 Task: Create a due date automation trigger when advanced on, 2 hours before a card is due add dates not due next week.
Action: Mouse moved to (1063, 88)
Screenshot: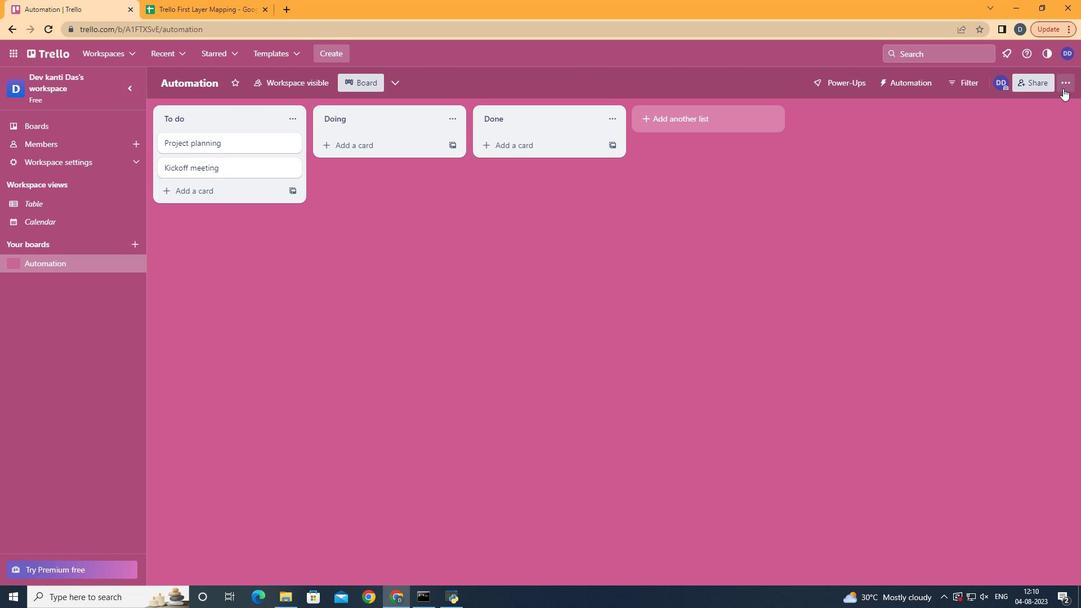 
Action: Mouse pressed left at (1063, 88)
Screenshot: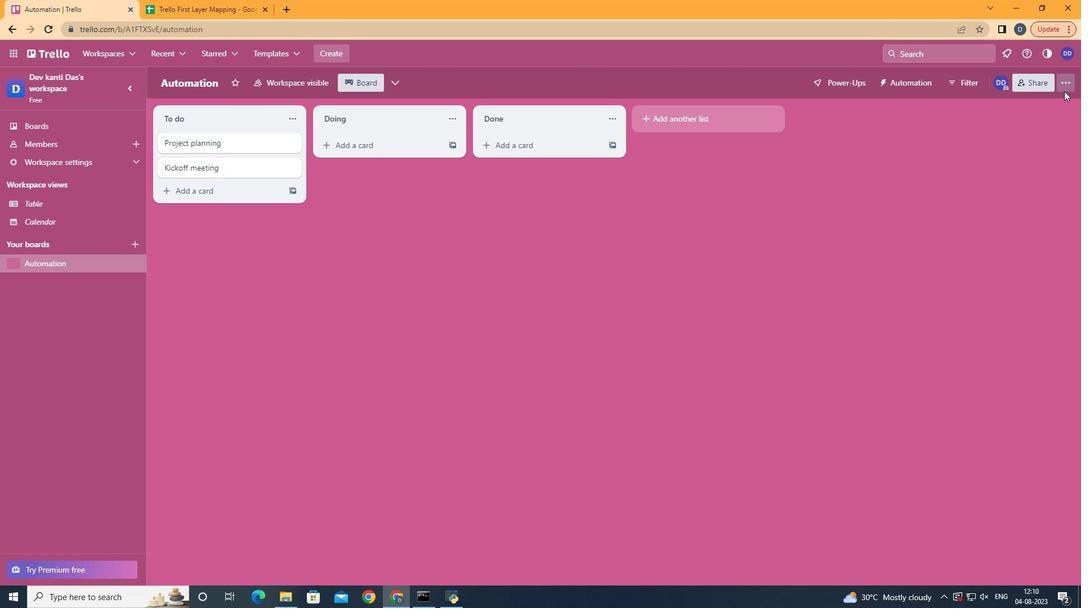 
Action: Mouse moved to (968, 248)
Screenshot: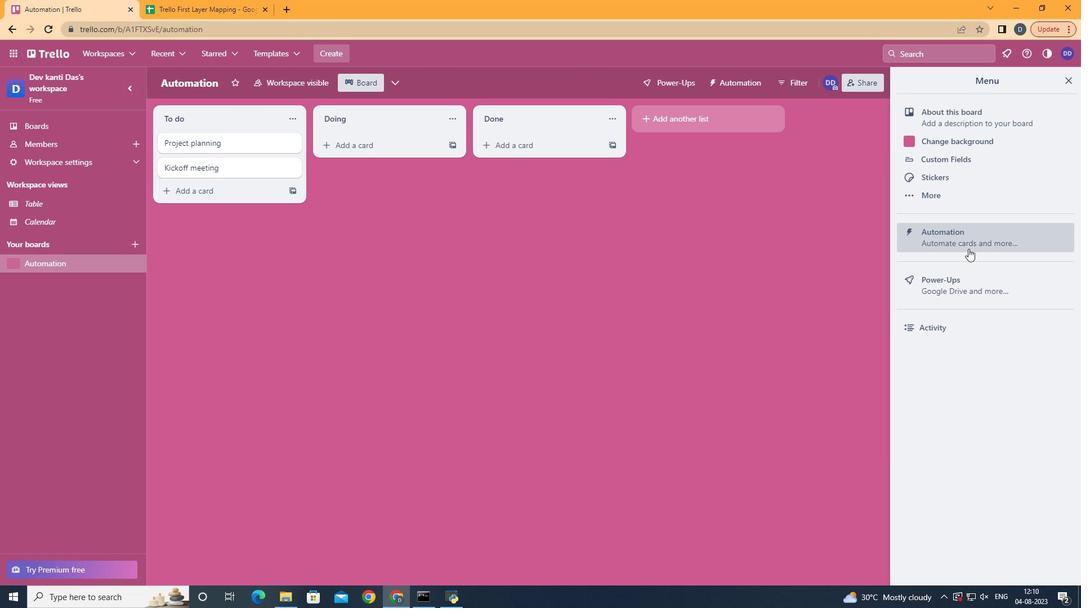 
Action: Mouse pressed left at (968, 248)
Screenshot: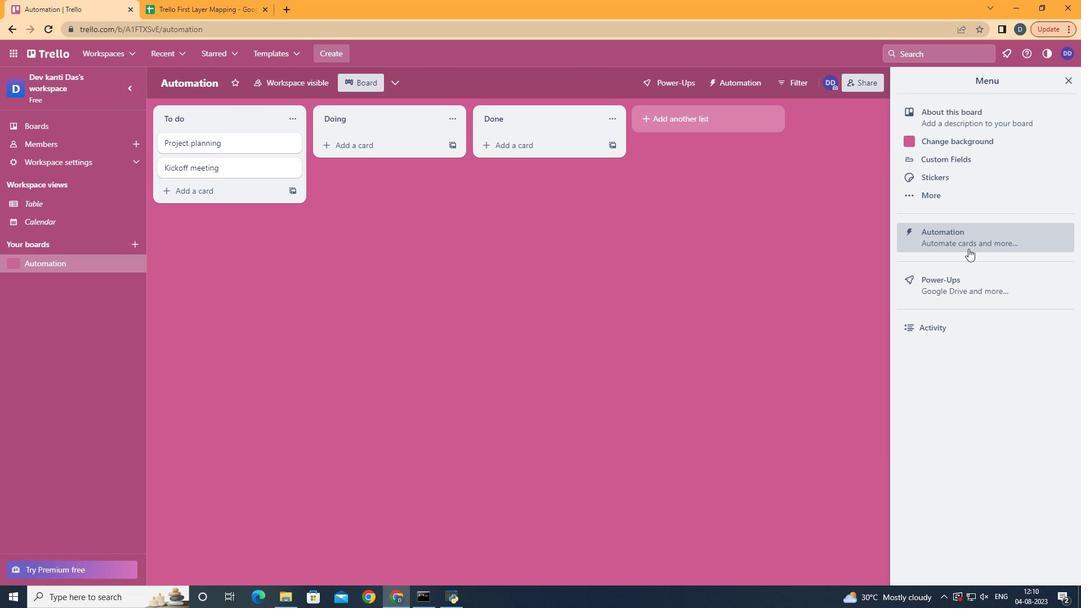
Action: Mouse moved to (212, 221)
Screenshot: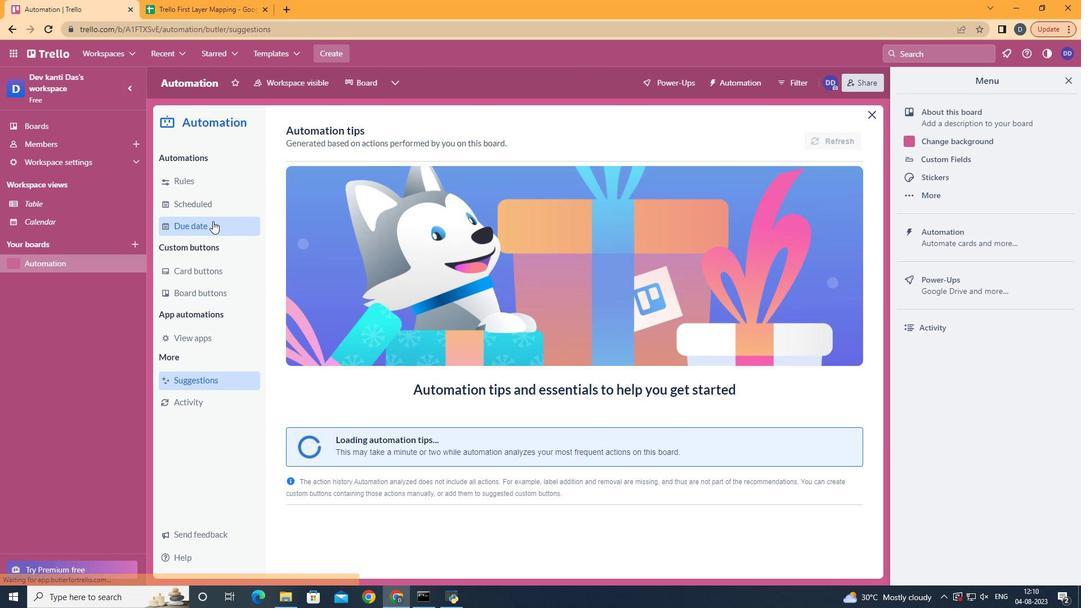 
Action: Mouse pressed left at (212, 221)
Screenshot: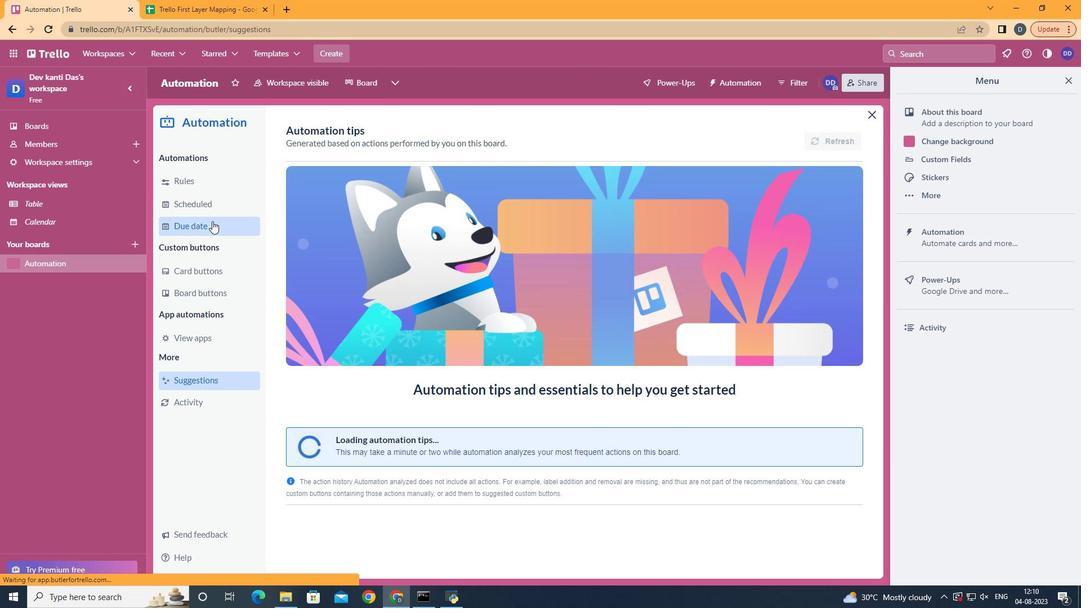 
Action: Mouse moved to (806, 138)
Screenshot: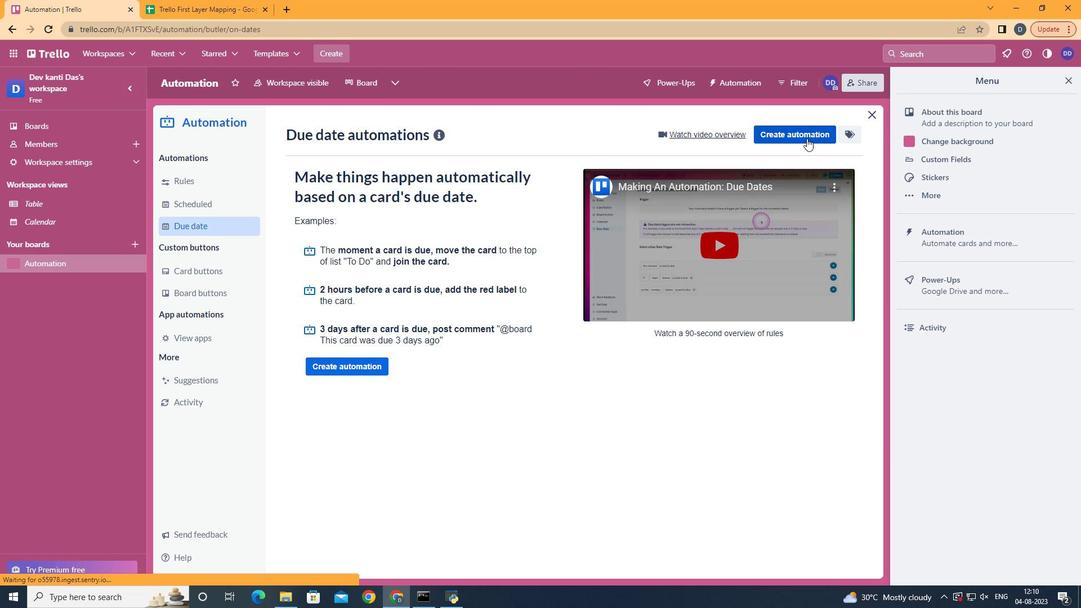
Action: Mouse pressed left at (806, 138)
Screenshot: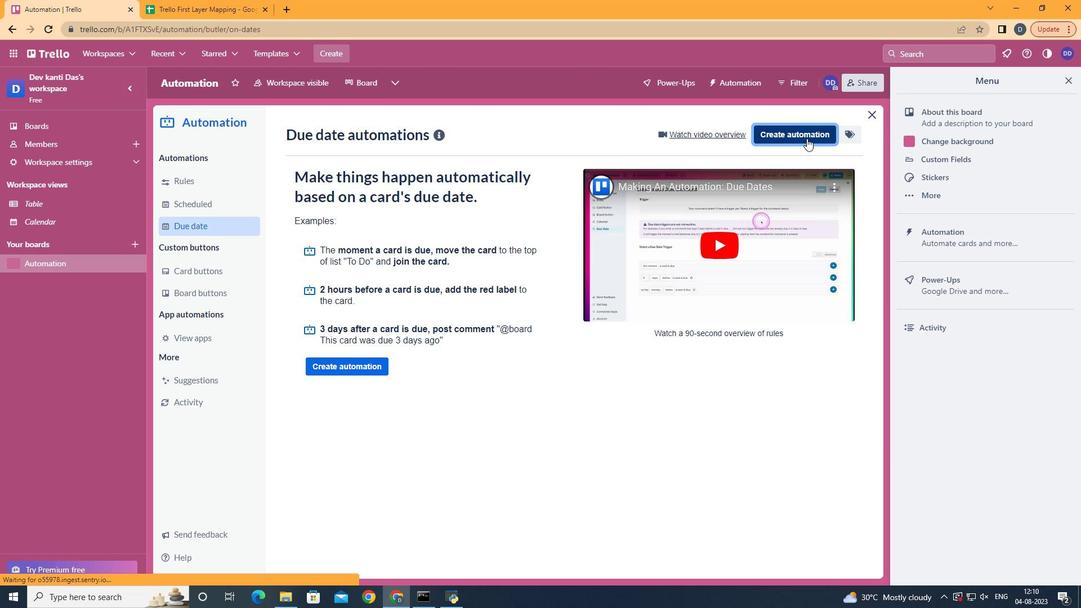 
Action: Mouse moved to (532, 250)
Screenshot: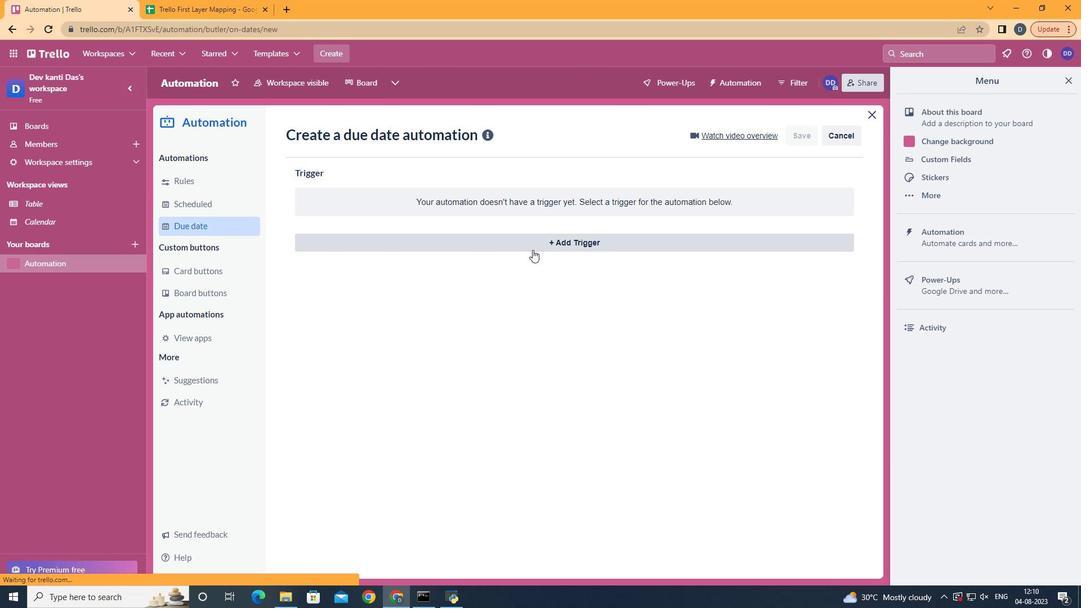 
Action: Mouse pressed left at (532, 250)
Screenshot: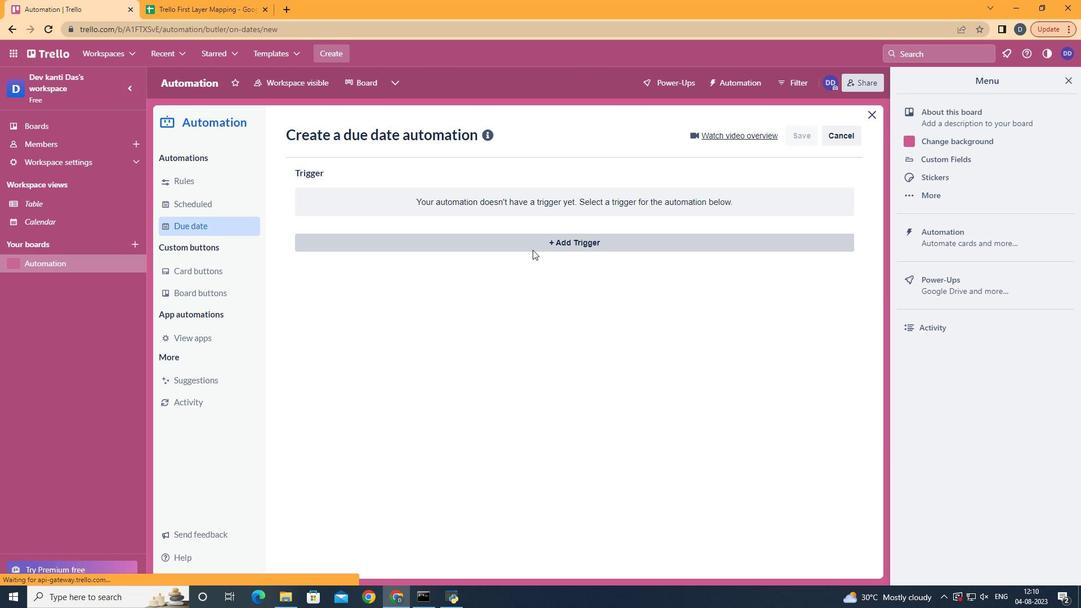 
Action: Mouse moved to (363, 472)
Screenshot: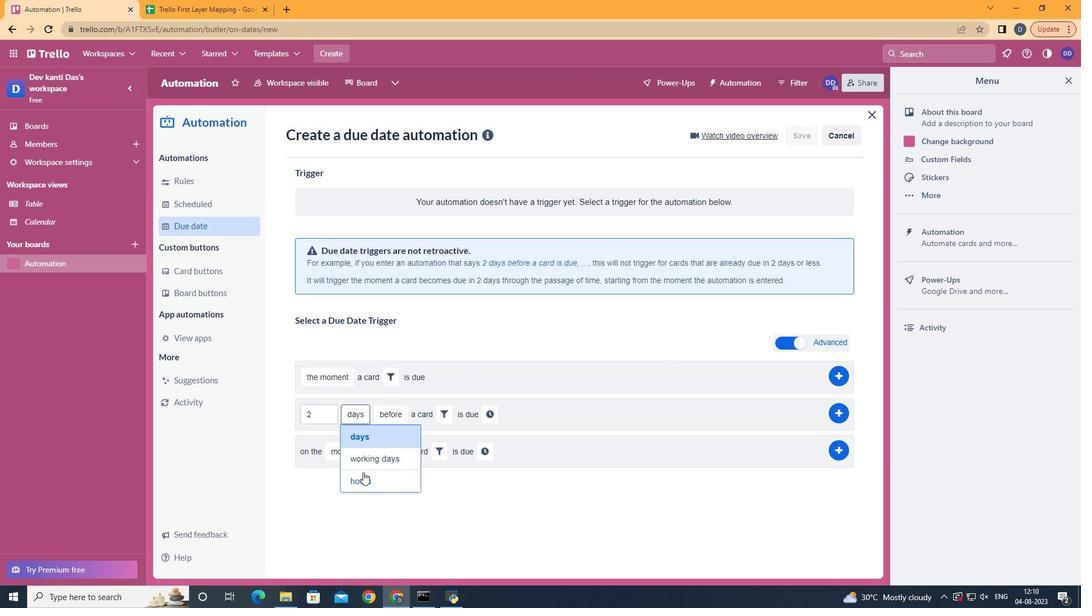 
Action: Mouse pressed left at (363, 472)
Screenshot: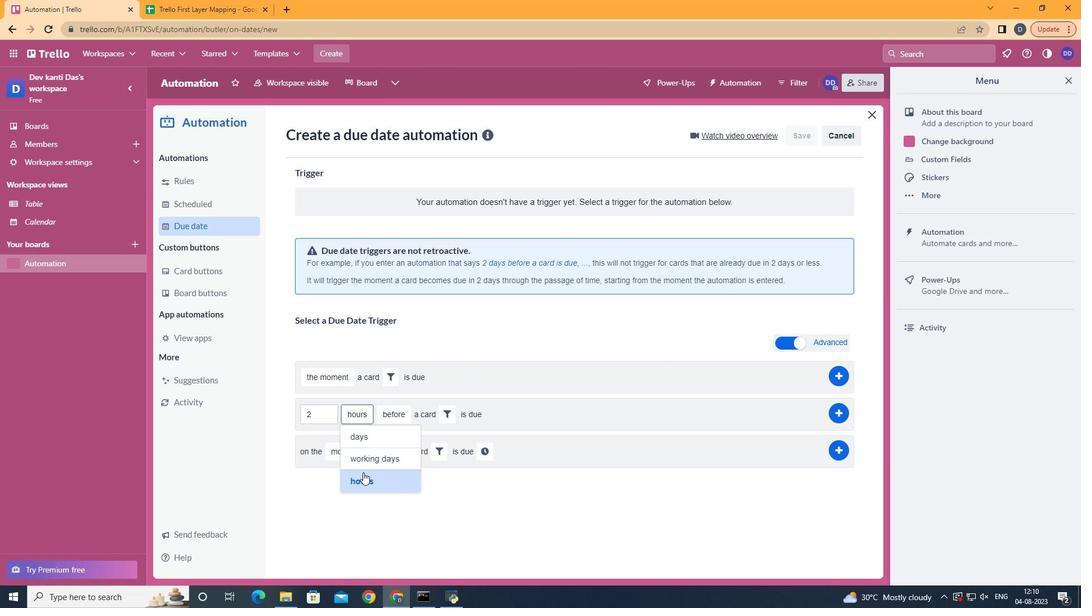
Action: Mouse moved to (400, 438)
Screenshot: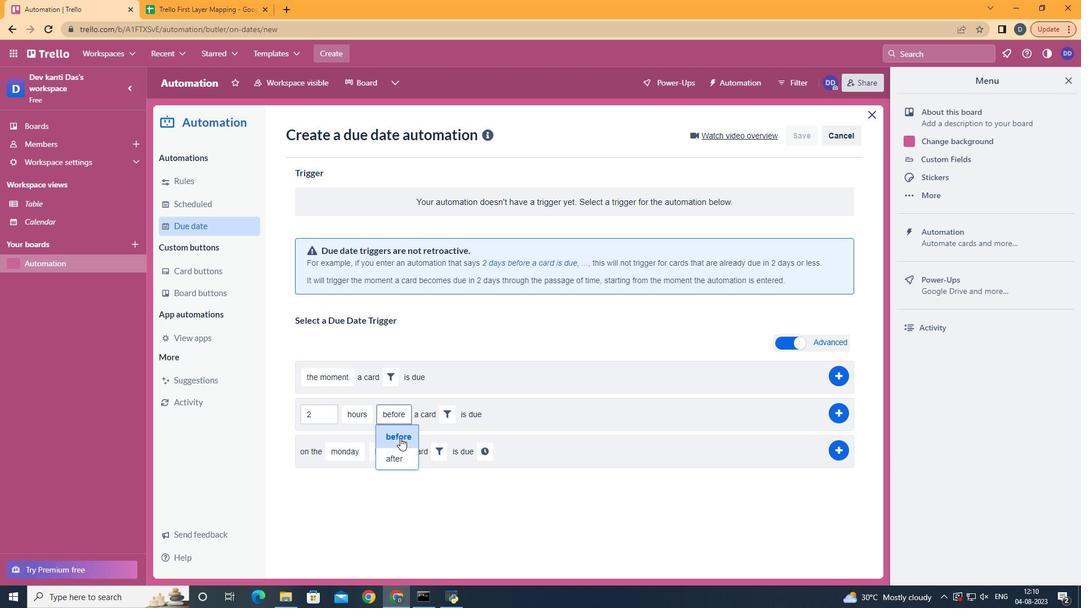 
Action: Mouse pressed left at (400, 438)
Screenshot: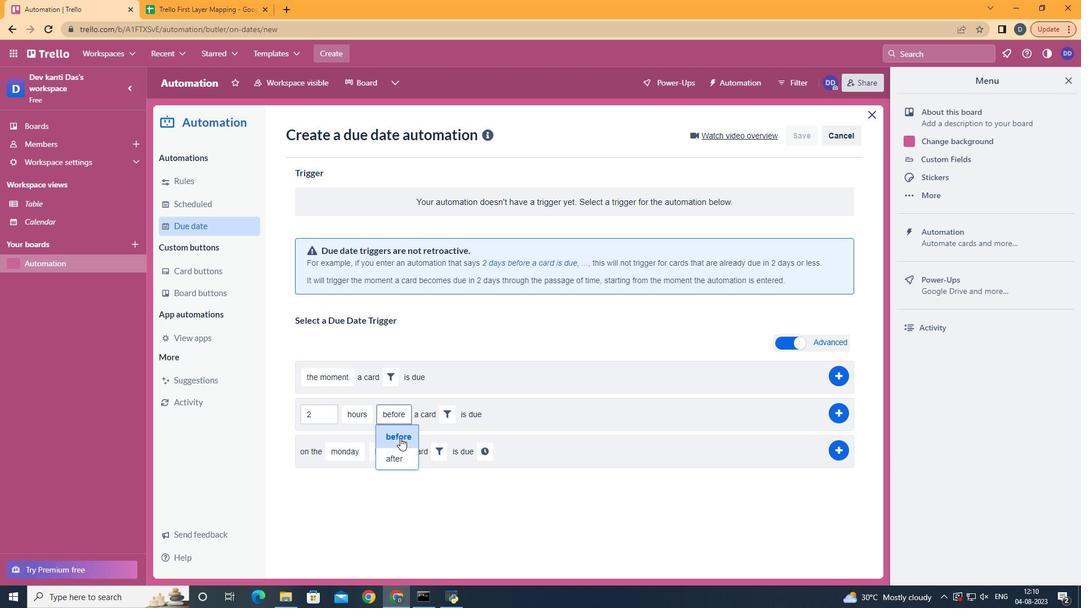 
Action: Mouse moved to (453, 408)
Screenshot: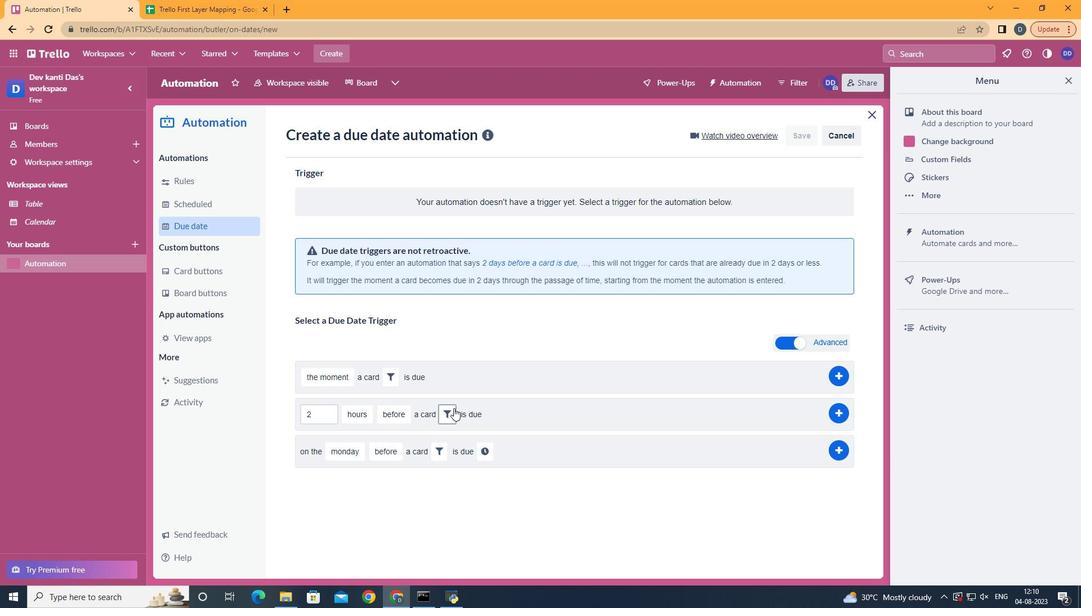 
Action: Mouse pressed left at (453, 408)
Screenshot: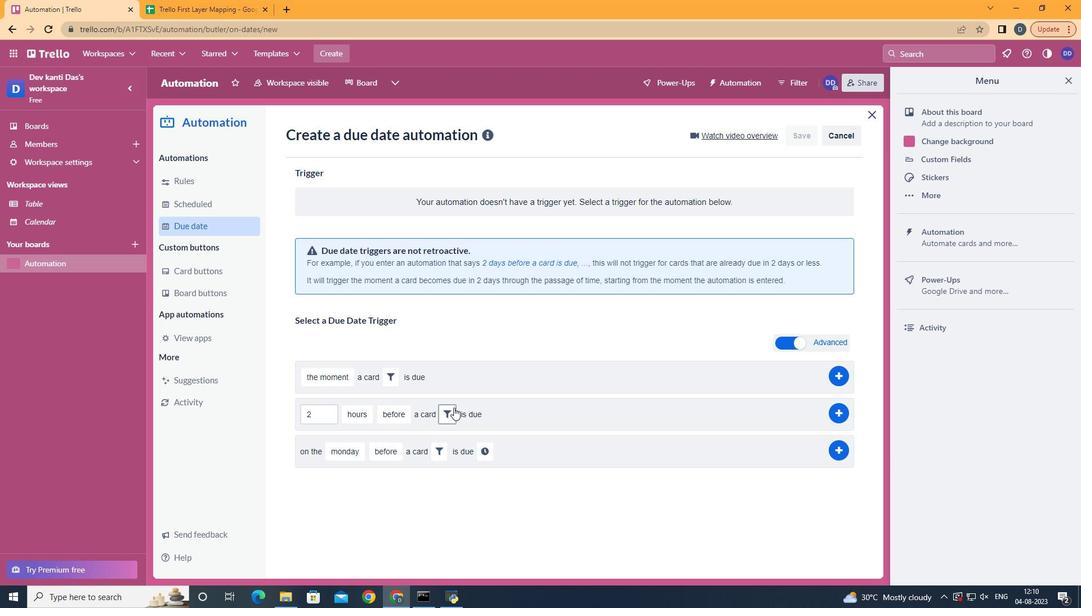 
Action: Mouse moved to (515, 443)
Screenshot: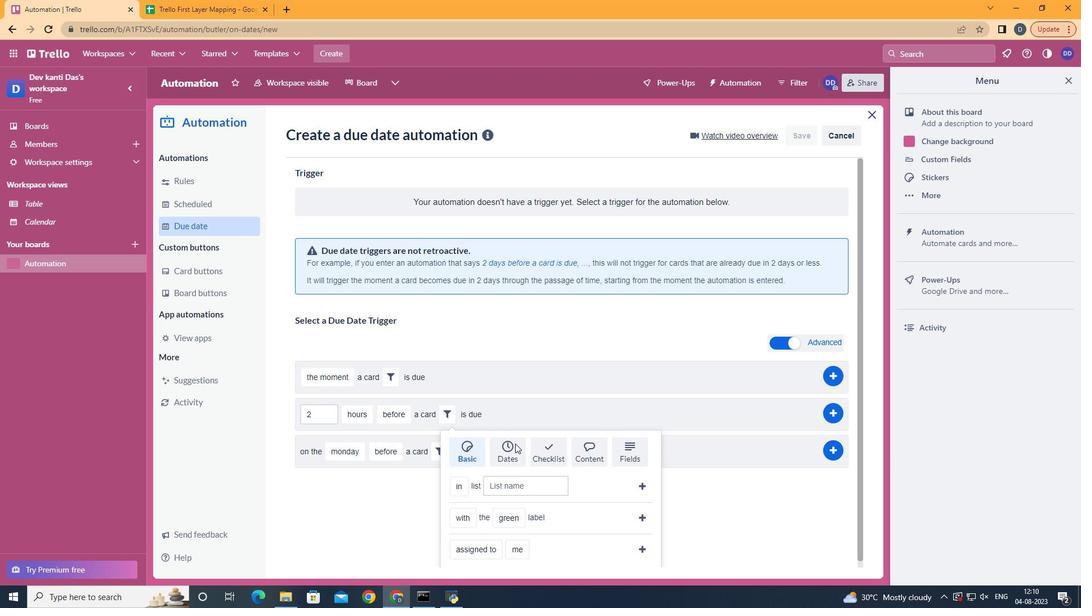 
Action: Mouse pressed left at (515, 443)
Screenshot: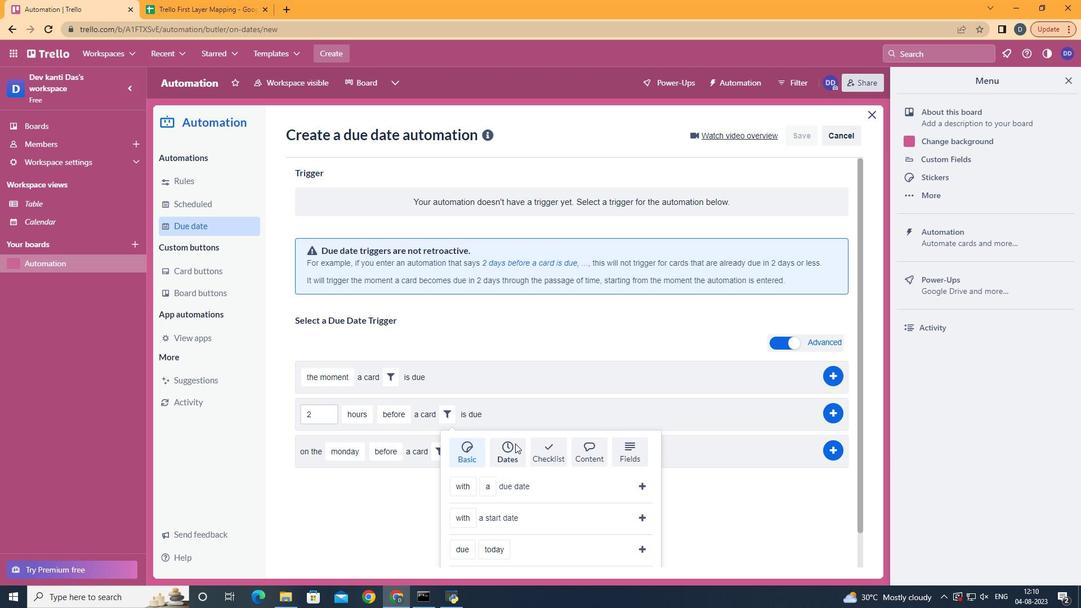
Action: Mouse moved to (515, 443)
Screenshot: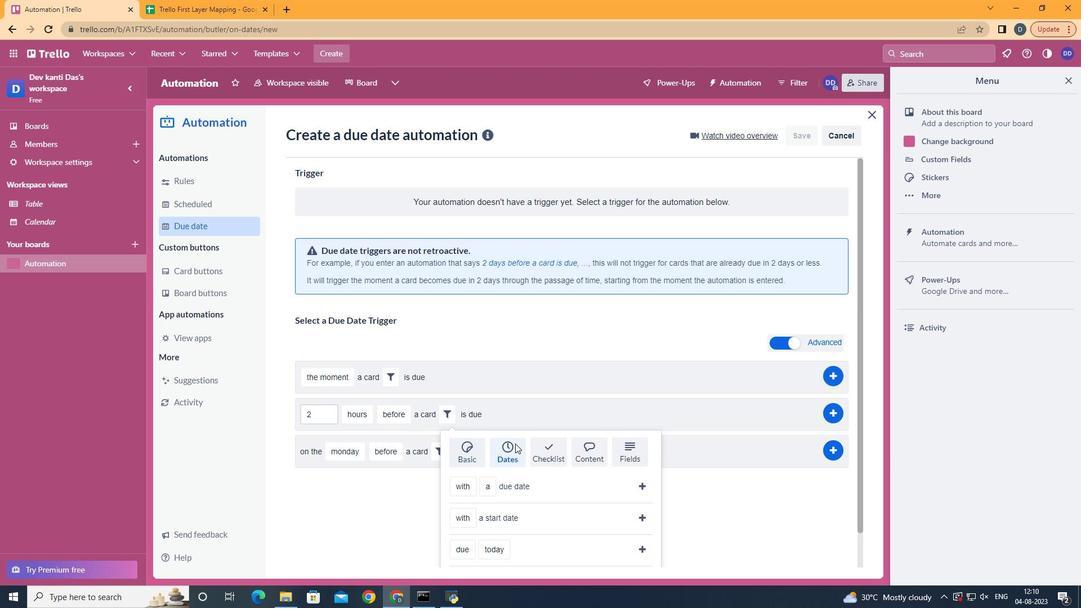
Action: Mouse scrolled (515, 443) with delta (0, 0)
Screenshot: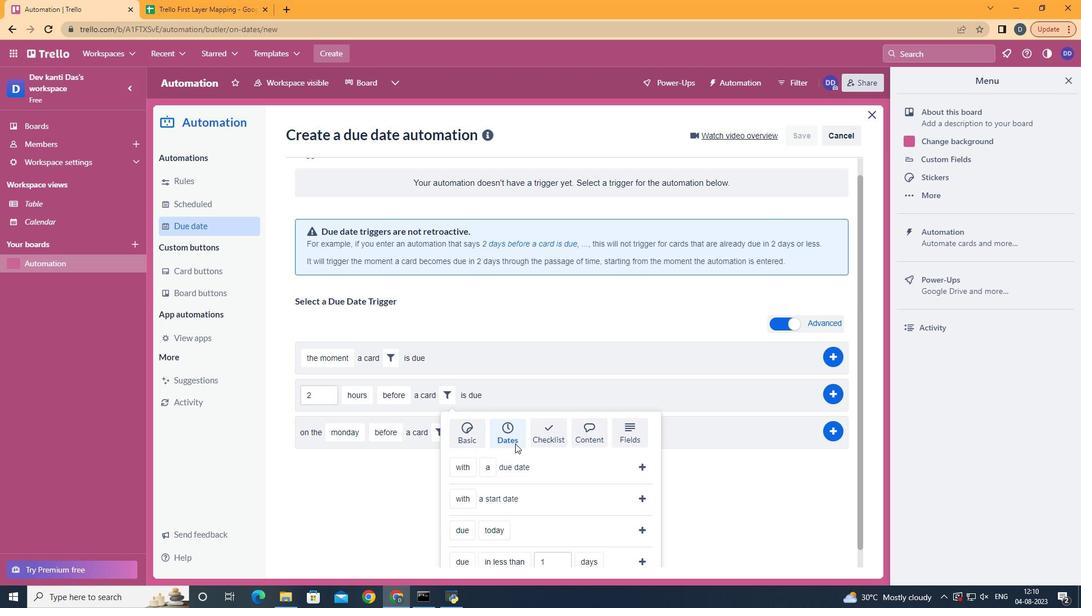 
Action: Mouse scrolled (515, 443) with delta (0, 0)
Screenshot: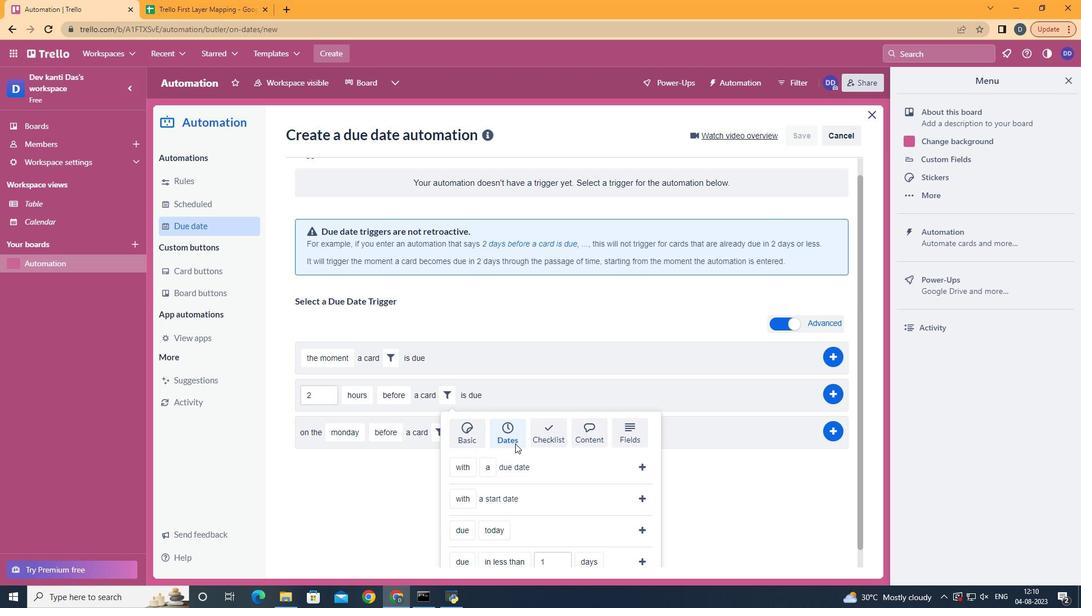 
Action: Mouse scrolled (515, 443) with delta (0, 0)
Screenshot: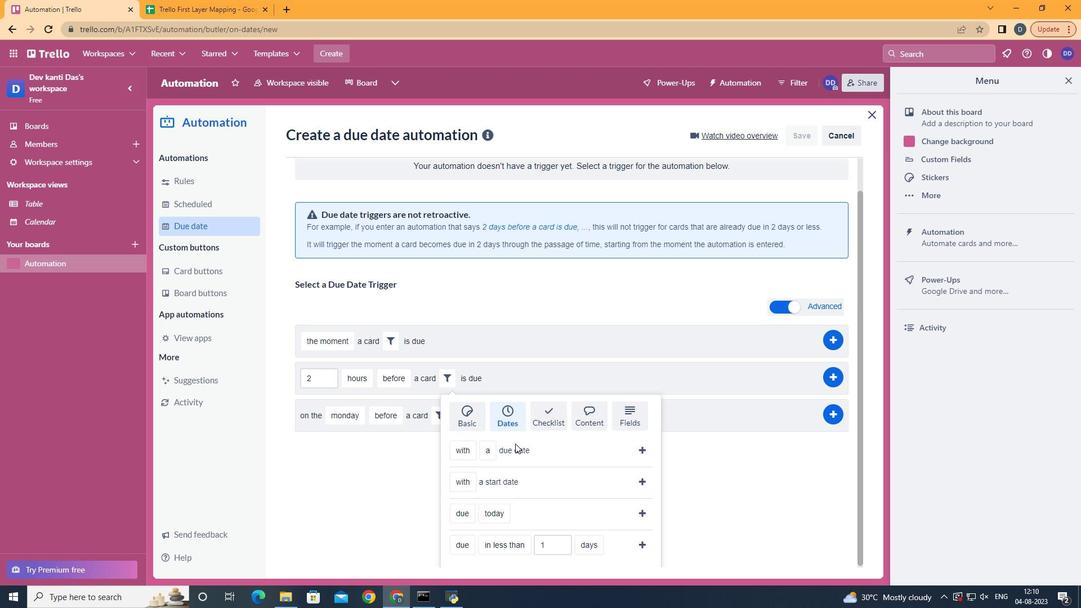 
Action: Mouse scrolled (515, 443) with delta (0, 0)
Screenshot: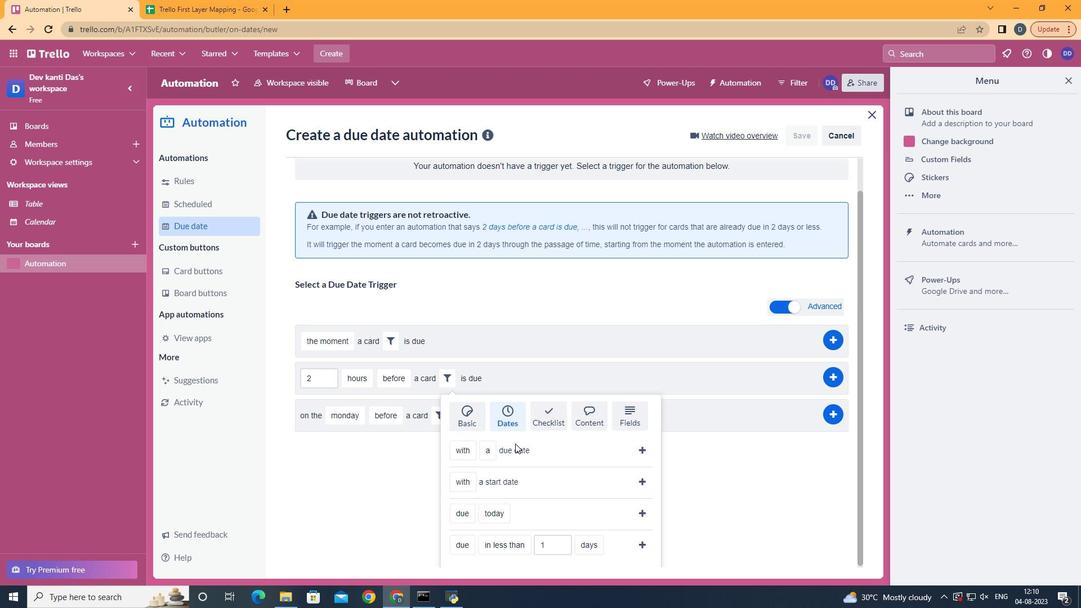 
Action: Mouse moved to (476, 450)
Screenshot: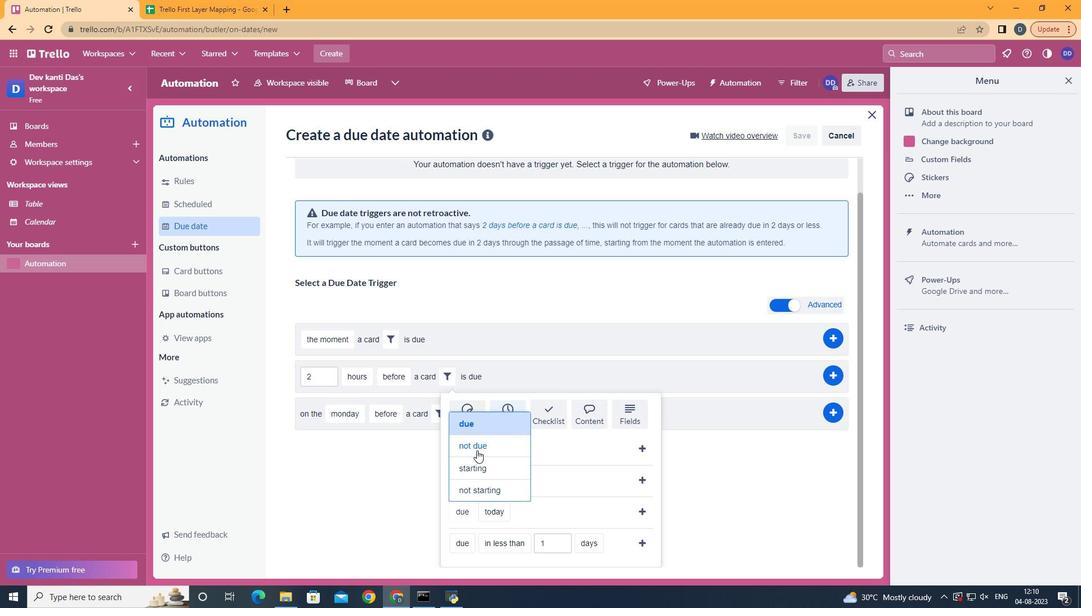 
Action: Mouse pressed left at (476, 450)
Screenshot: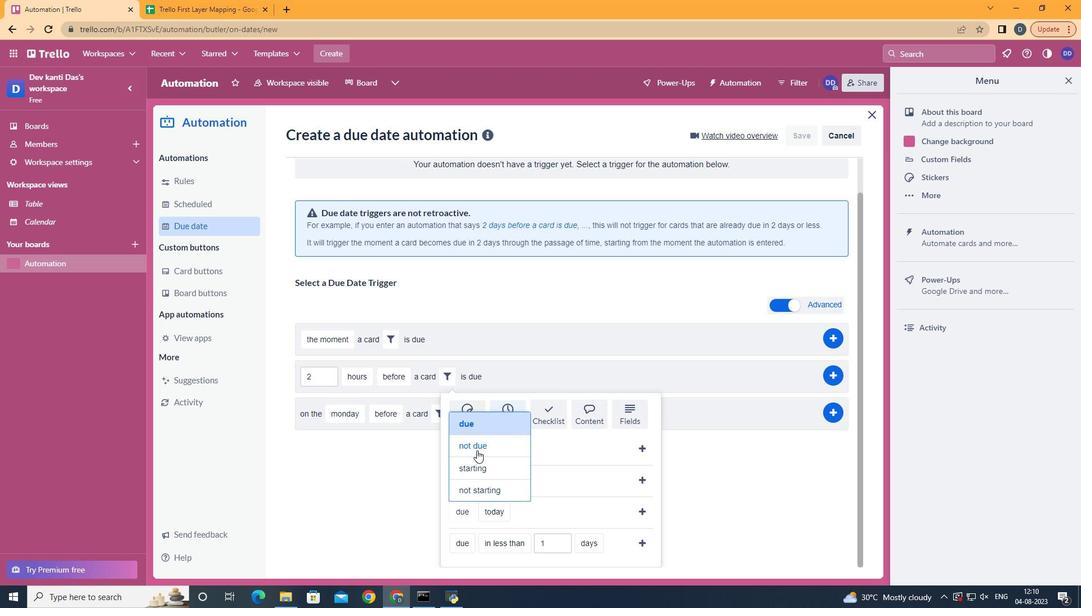 
Action: Mouse moved to (530, 444)
Screenshot: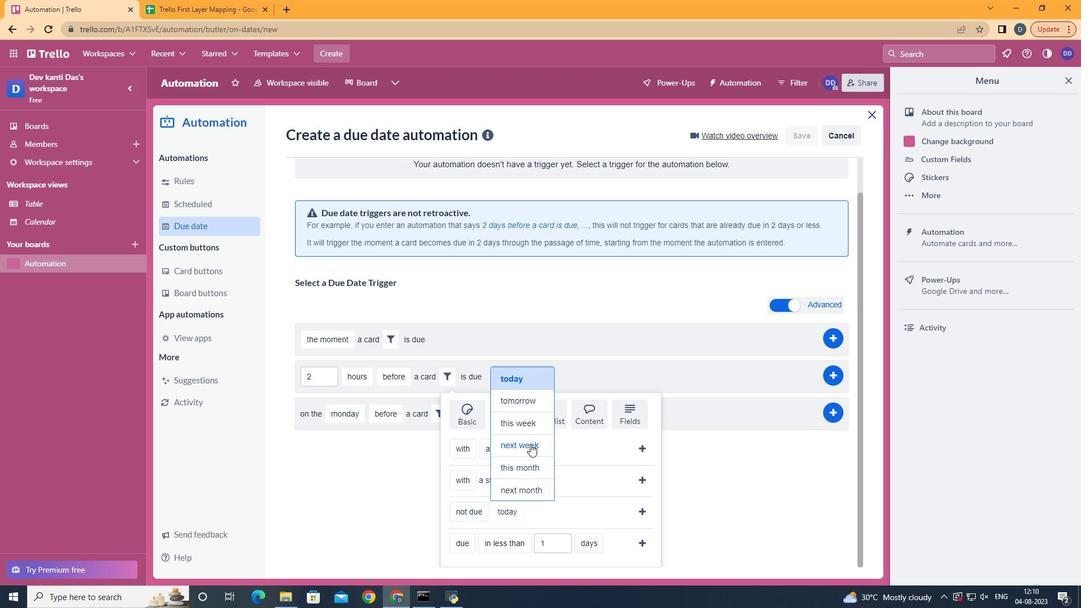 
Action: Mouse pressed left at (530, 444)
Screenshot: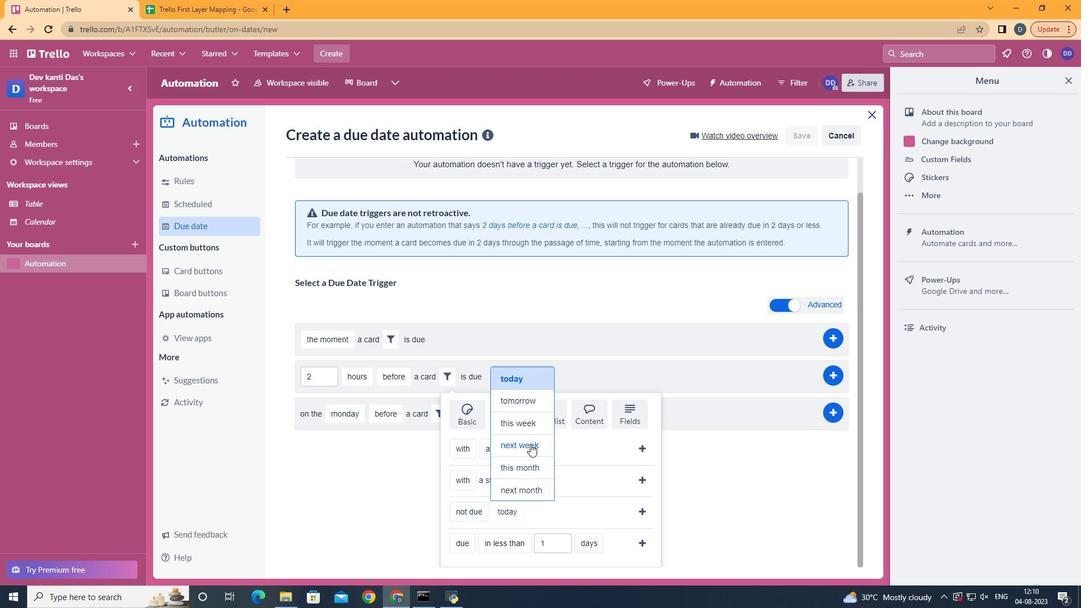 
Action: Mouse moved to (641, 502)
Screenshot: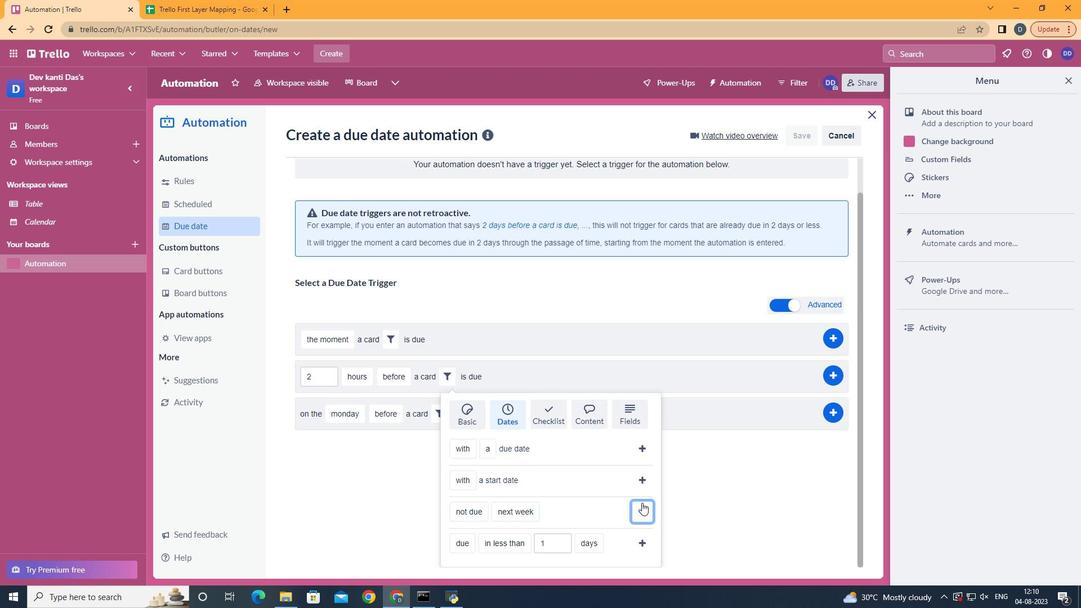 
Action: Mouse pressed left at (641, 502)
Screenshot: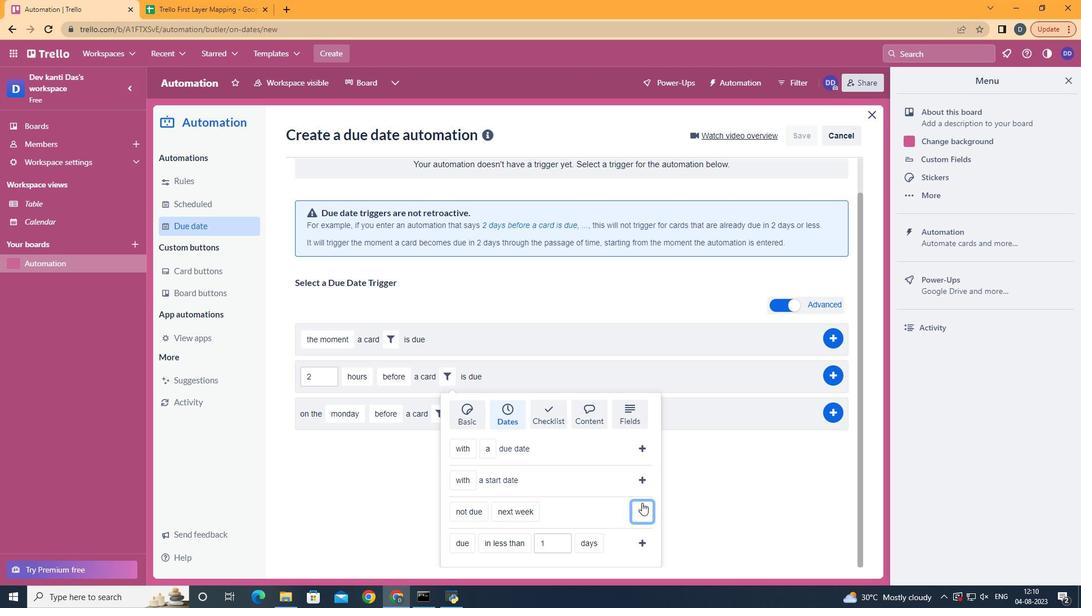 
Action: Mouse moved to (841, 413)
Screenshot: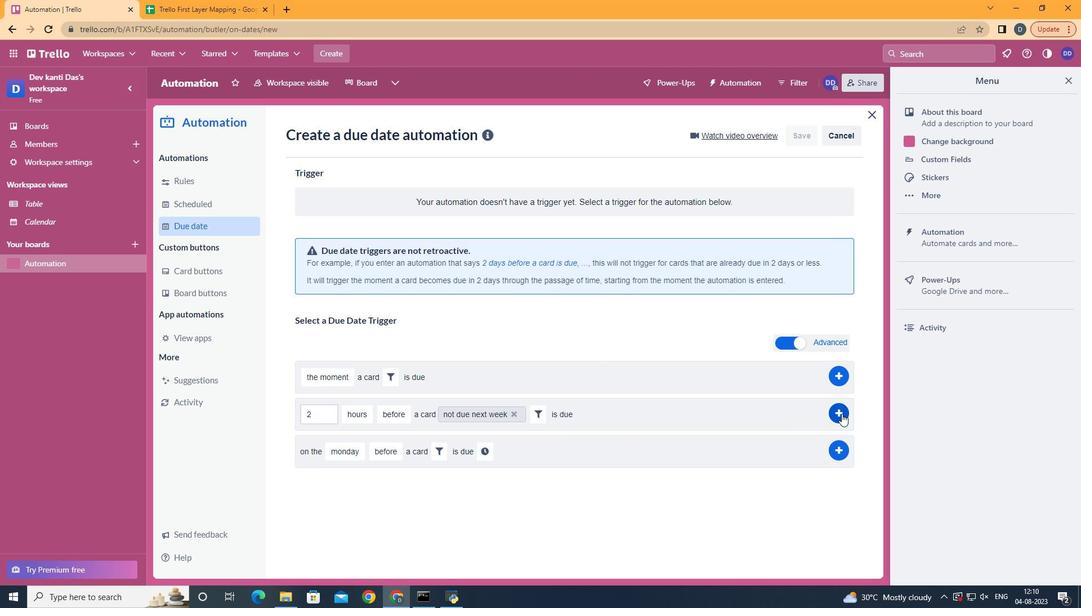 
Action: Mouse pressed left at (841, 413)
Screenshot: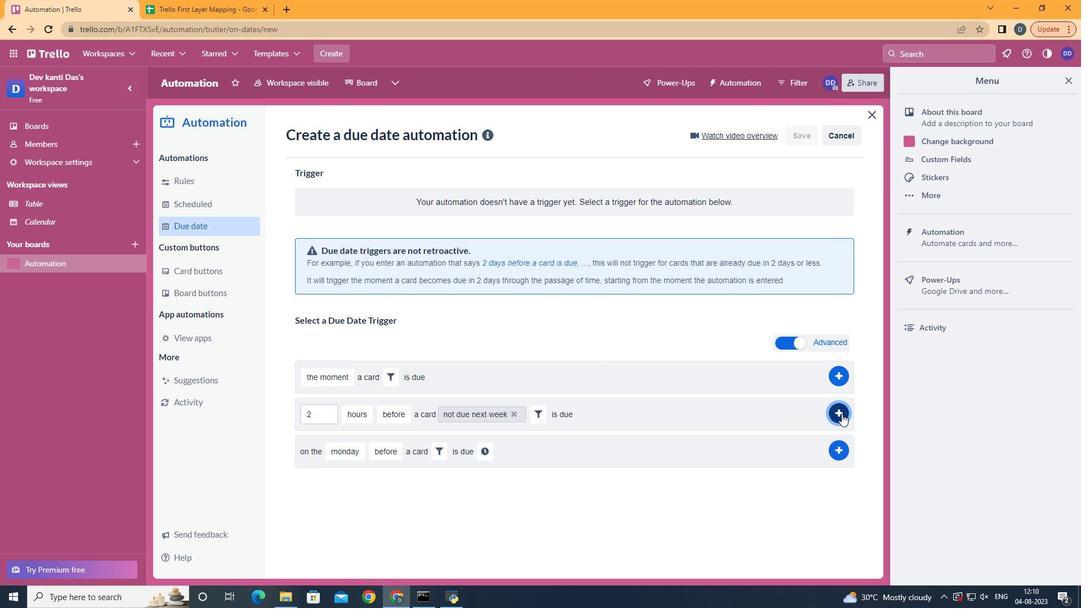 
Action: Mouse moved to (603, 206)
Screenshot: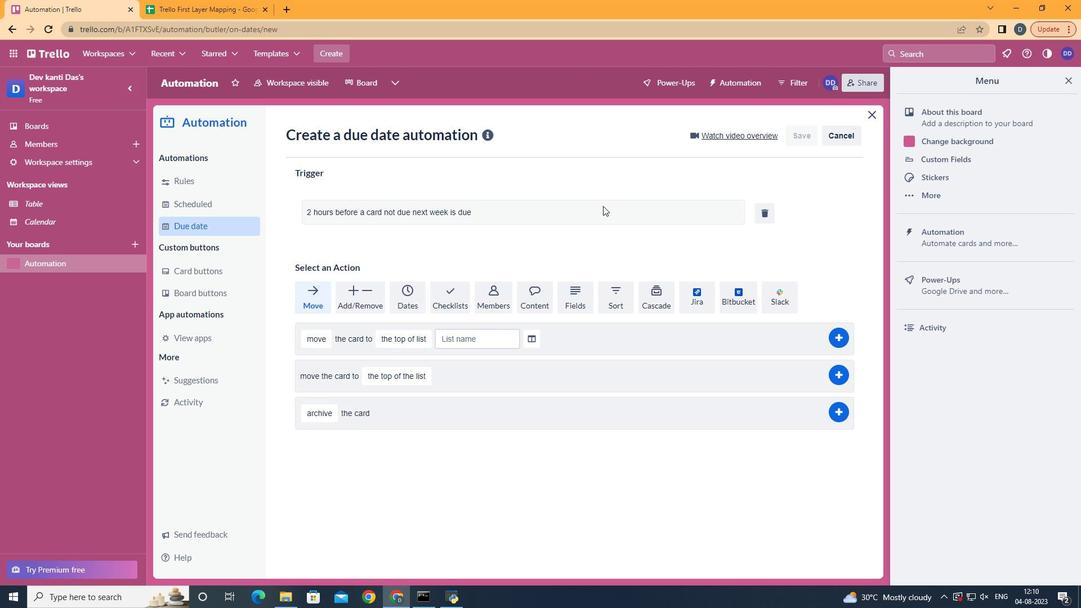 
